 Task: Sort the properties by square feet.
Action: Mouse moved to (639, 270)
Screenshot: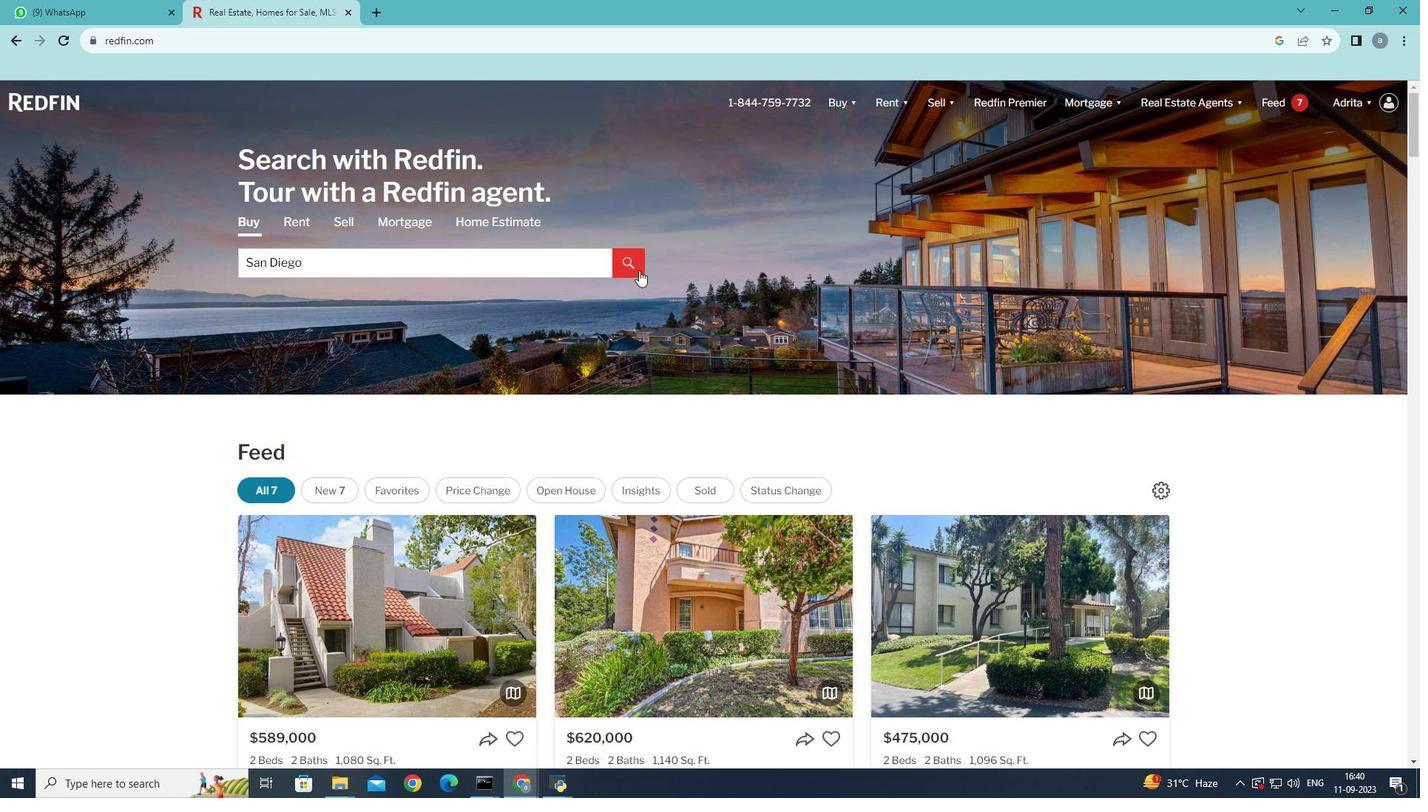 
Action: Mouse pressed left at (639, 270)
Screenshot: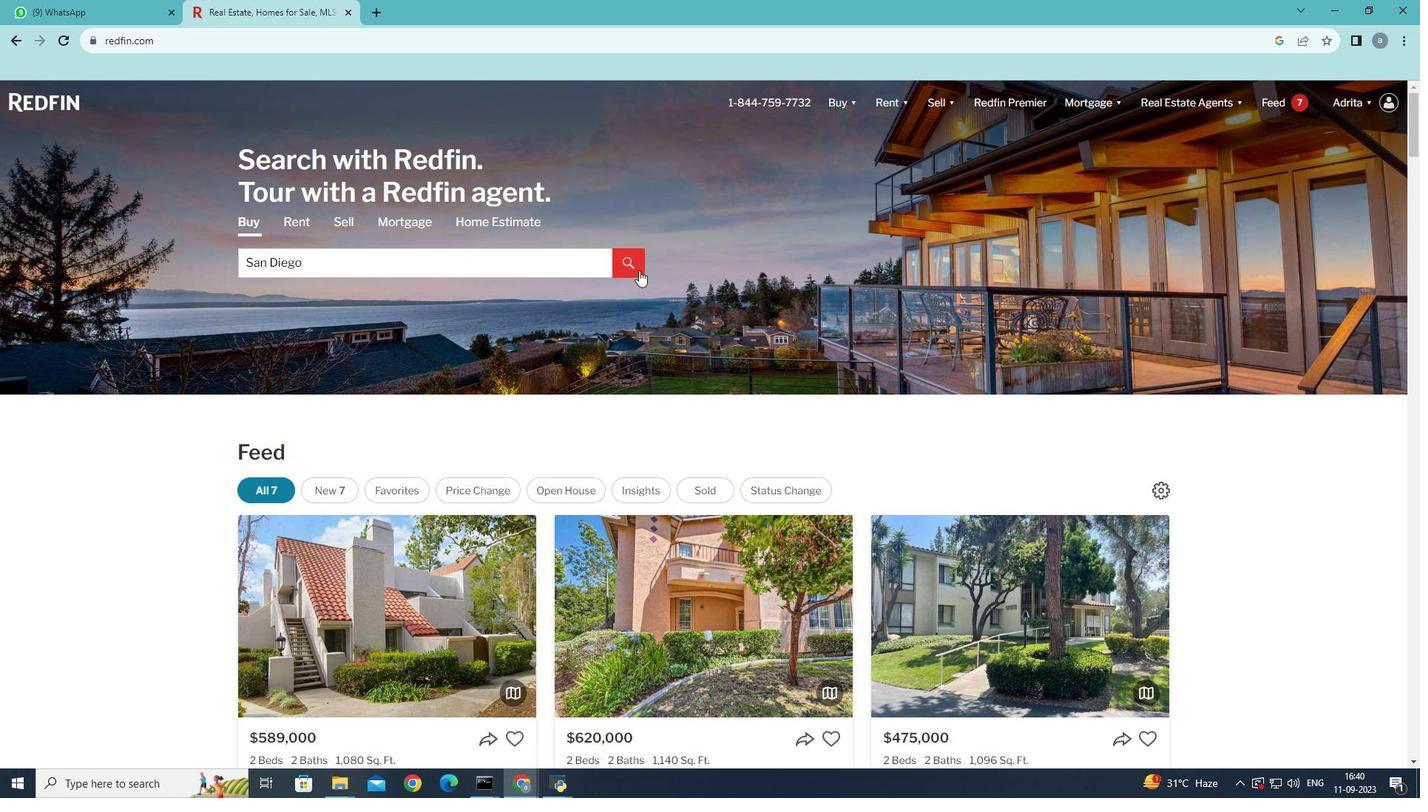
Action: Mouse moved to (1063, 241)
Screenshot: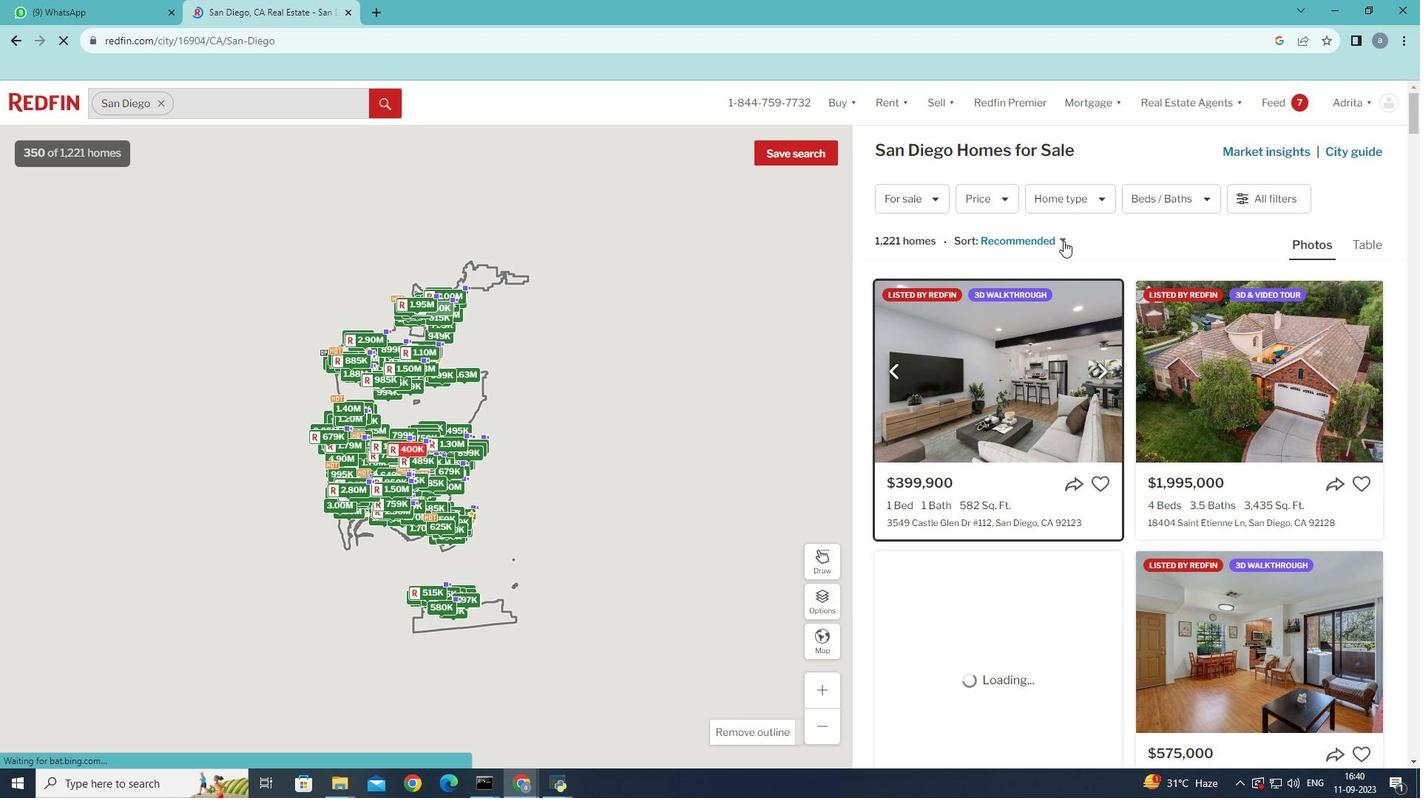 
Action: Mouse pressed left at (1063, 241)
Screenshot: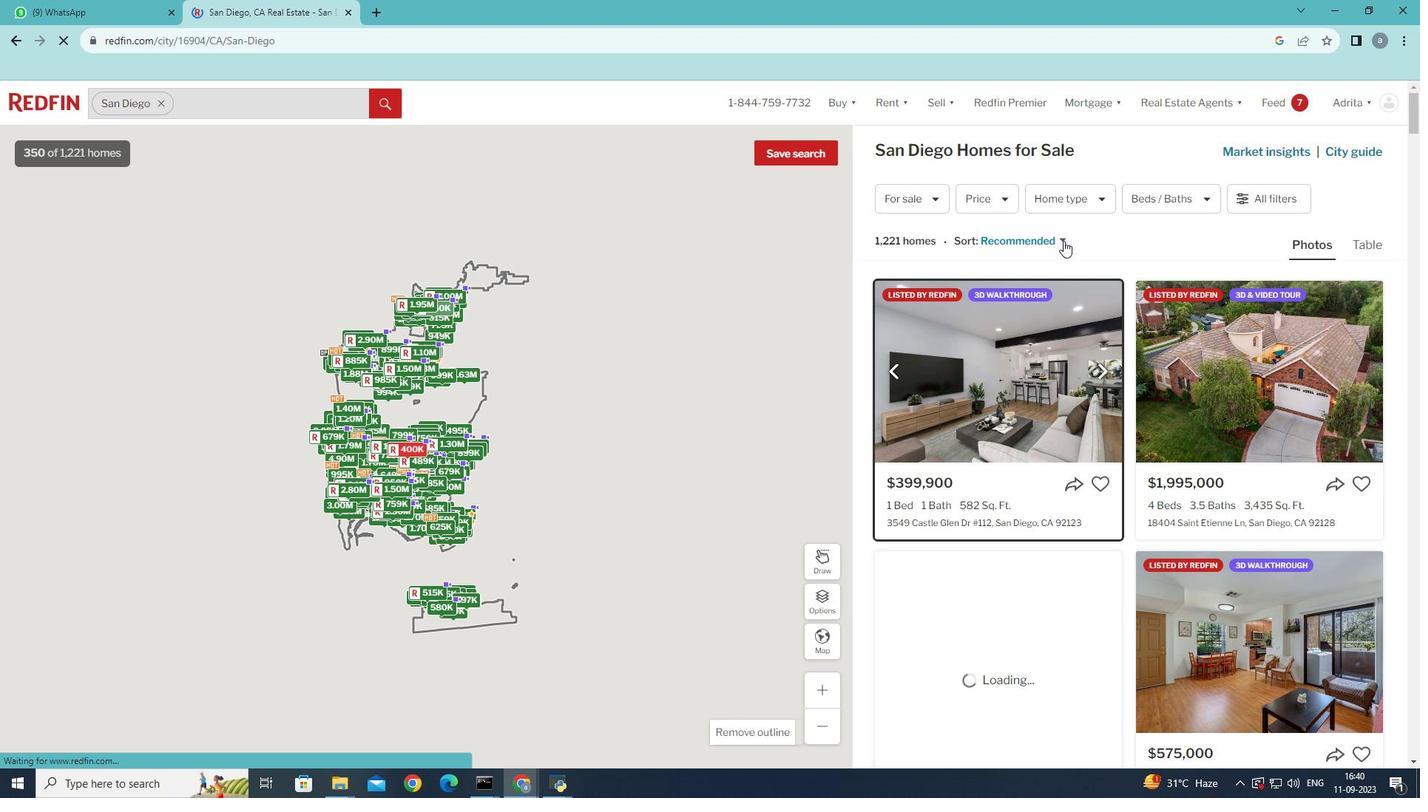 
Action: Mouse pressed left at (1063, 241)
Screenshot: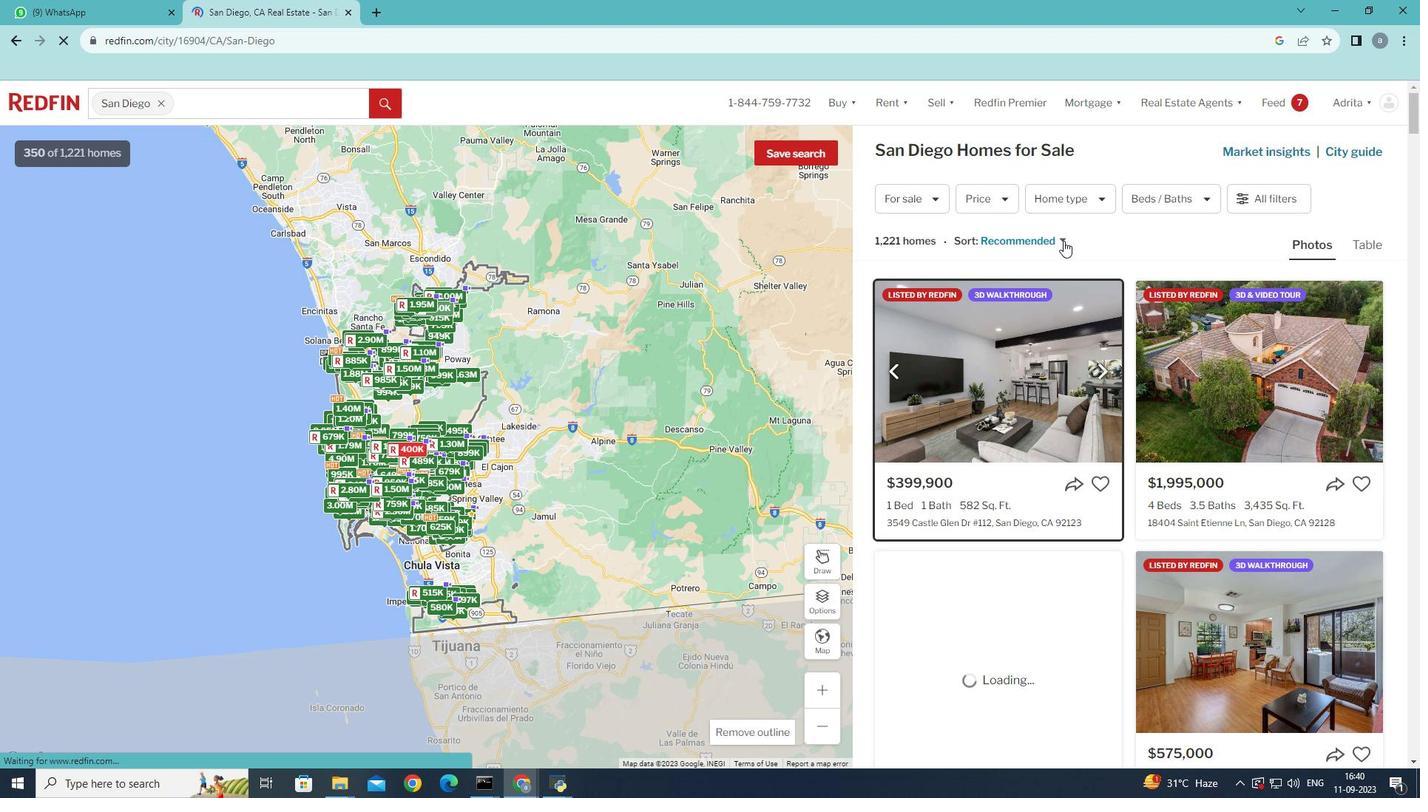 
Action: Mouse moved to (1050, 390)
Screenshot: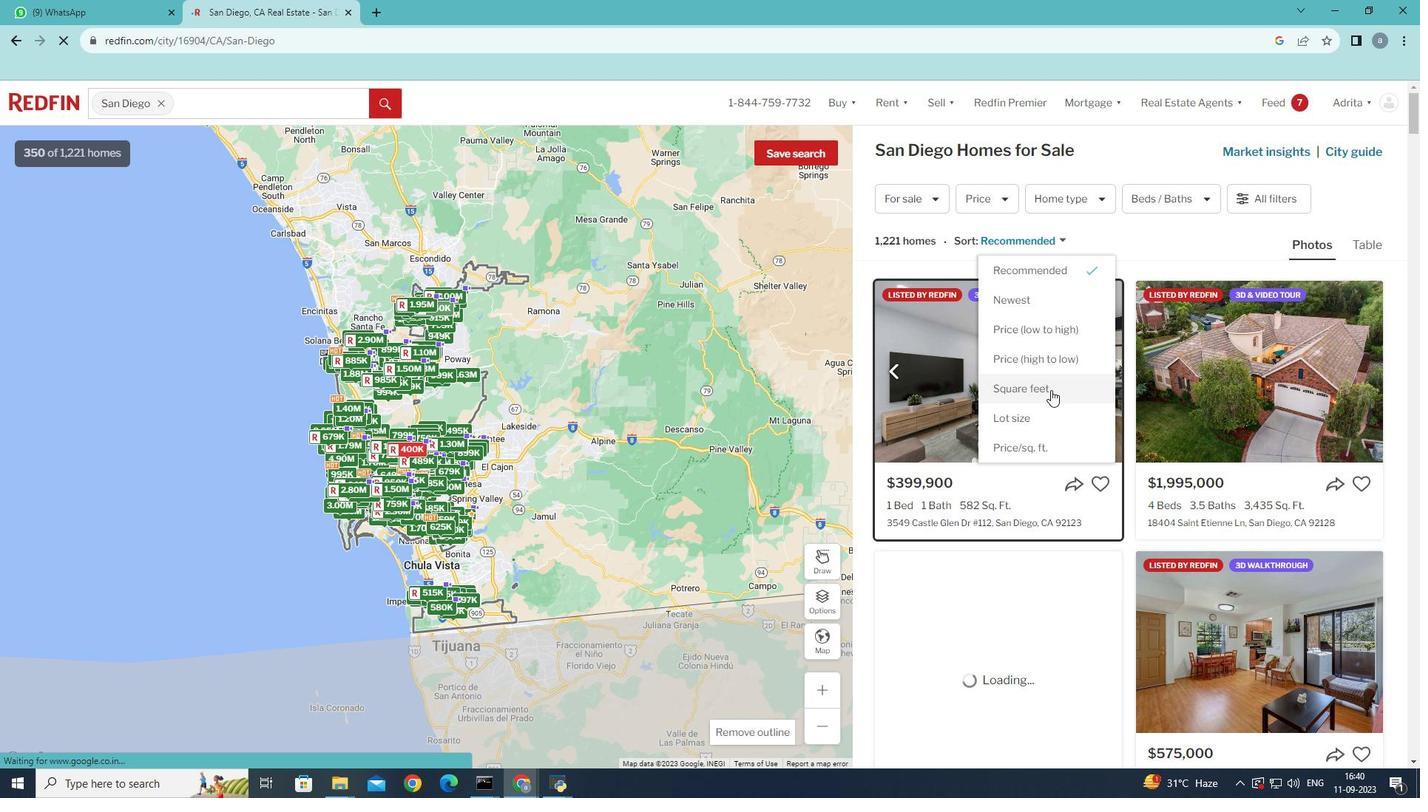 
Action: Mouse pressed left at (1050, 390)
Screenshot: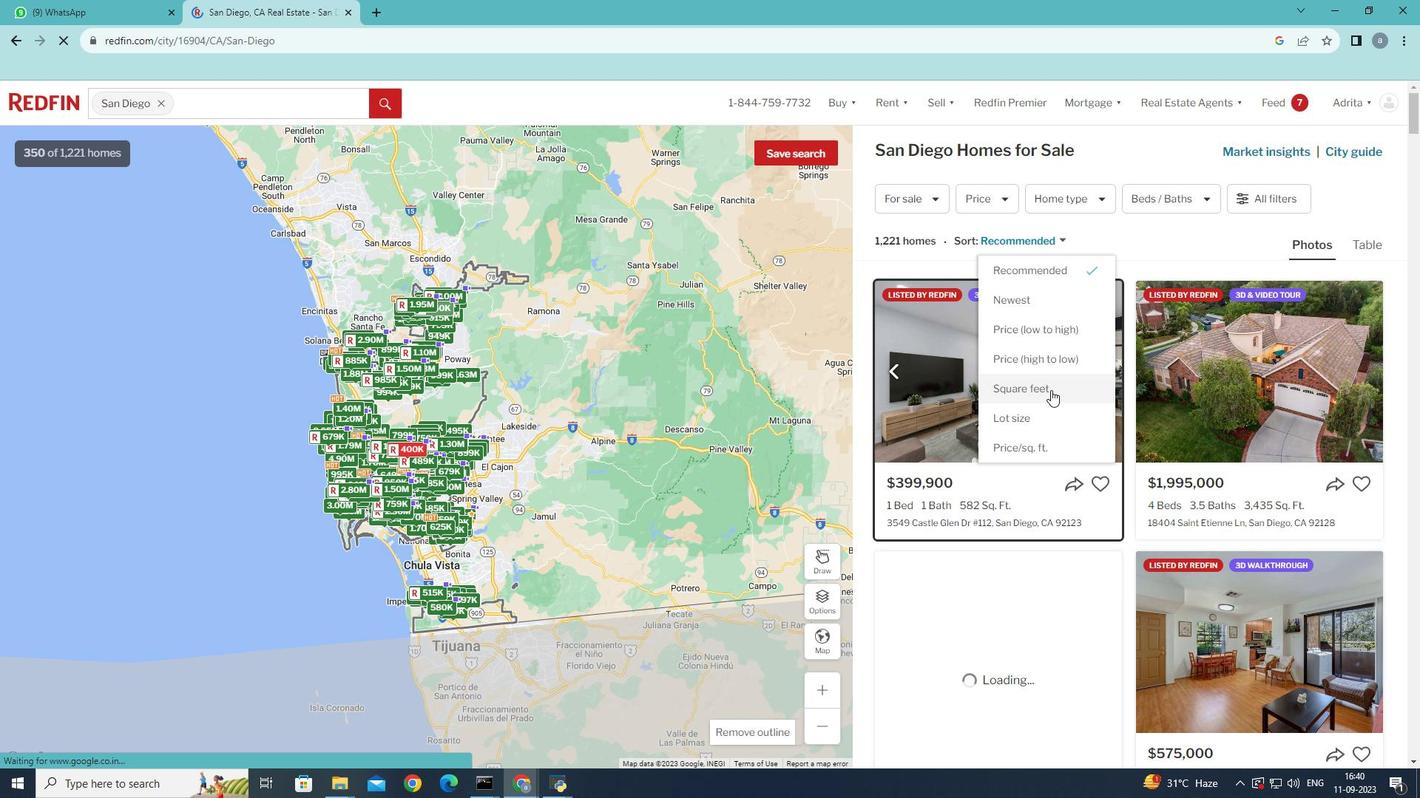 
Action: Mouse moved to (753, 329)
Screenshot: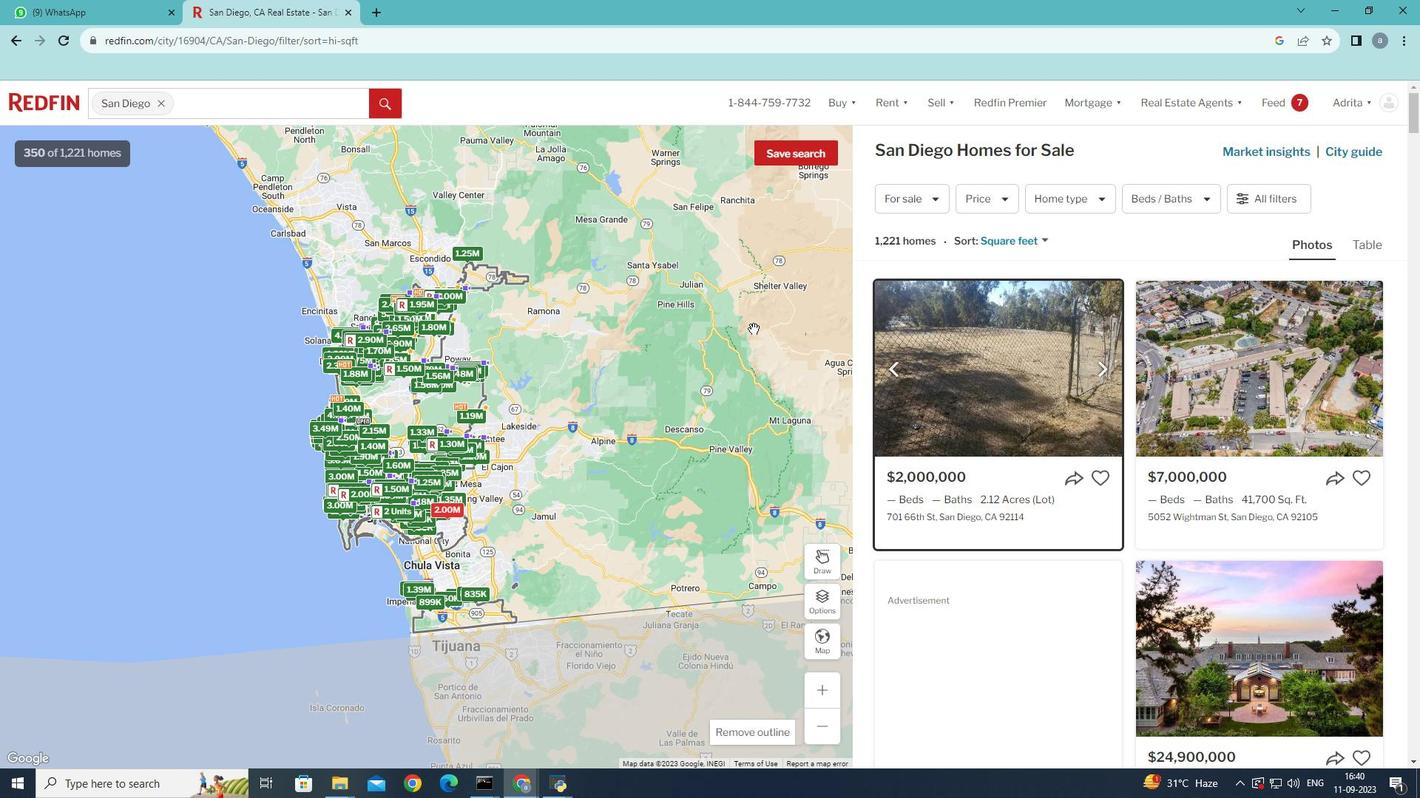 
